 Task: Add Bonne Maman Cherry Preserves to the cart.
Action: Mouse moved to (949, 344)
Screenshot: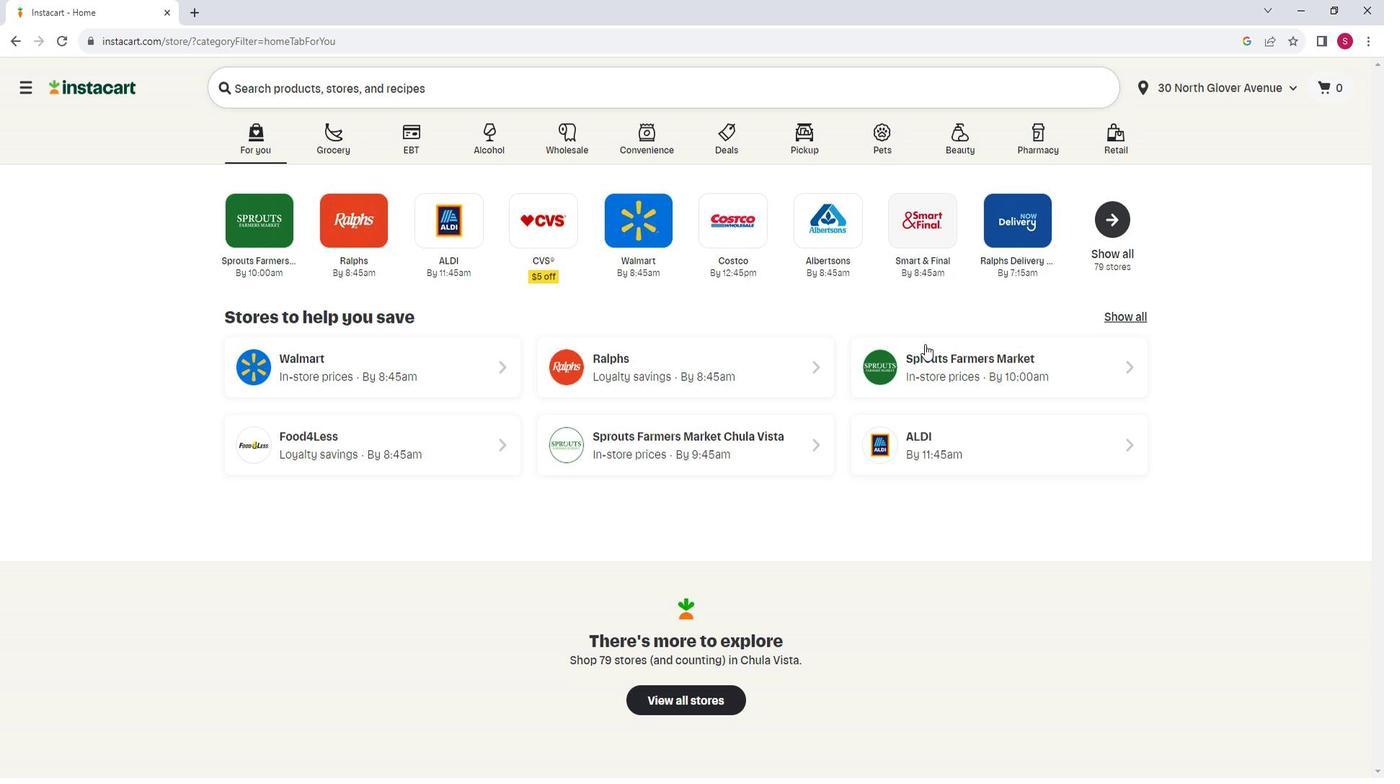 
Action: Mouse pressed left at (949, 344)
Screenshot: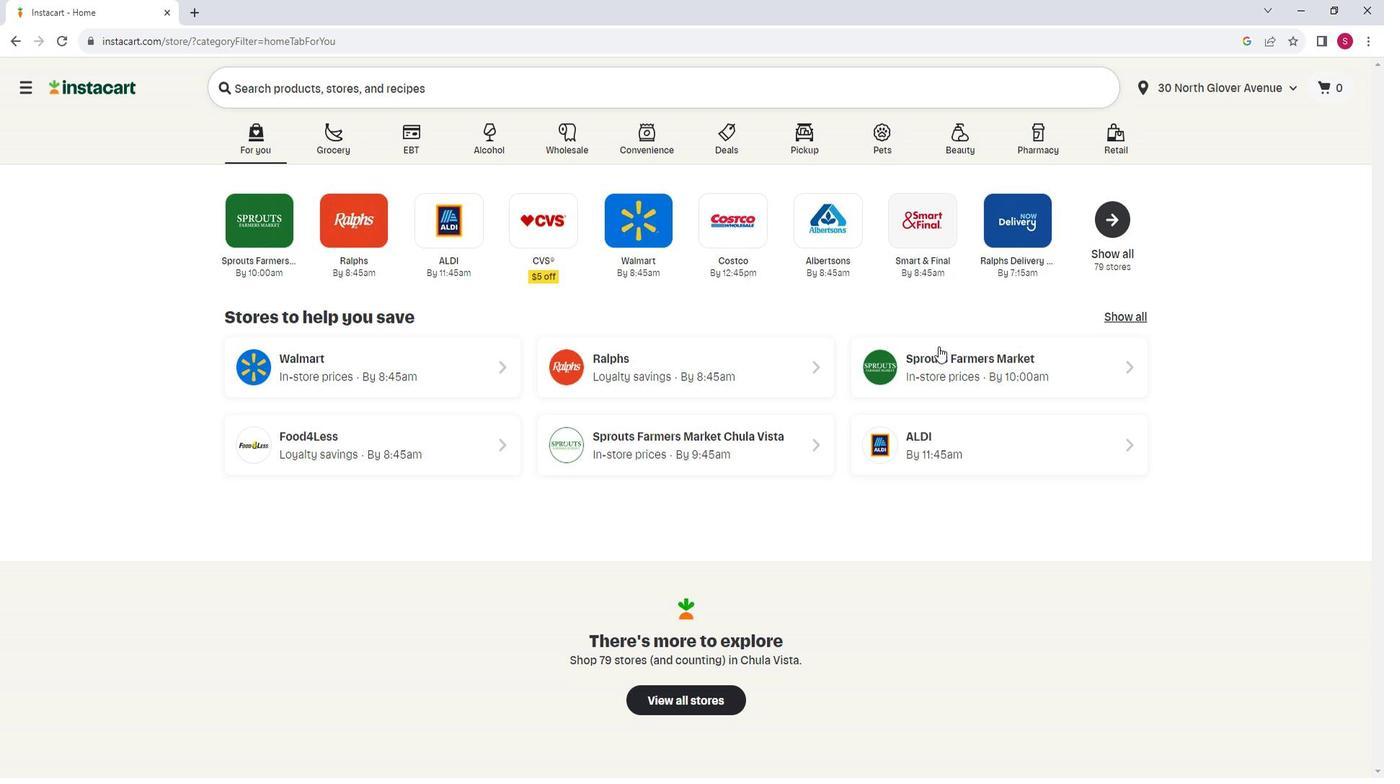 
Action: Mouse moved to (118, 462)
Screenshot: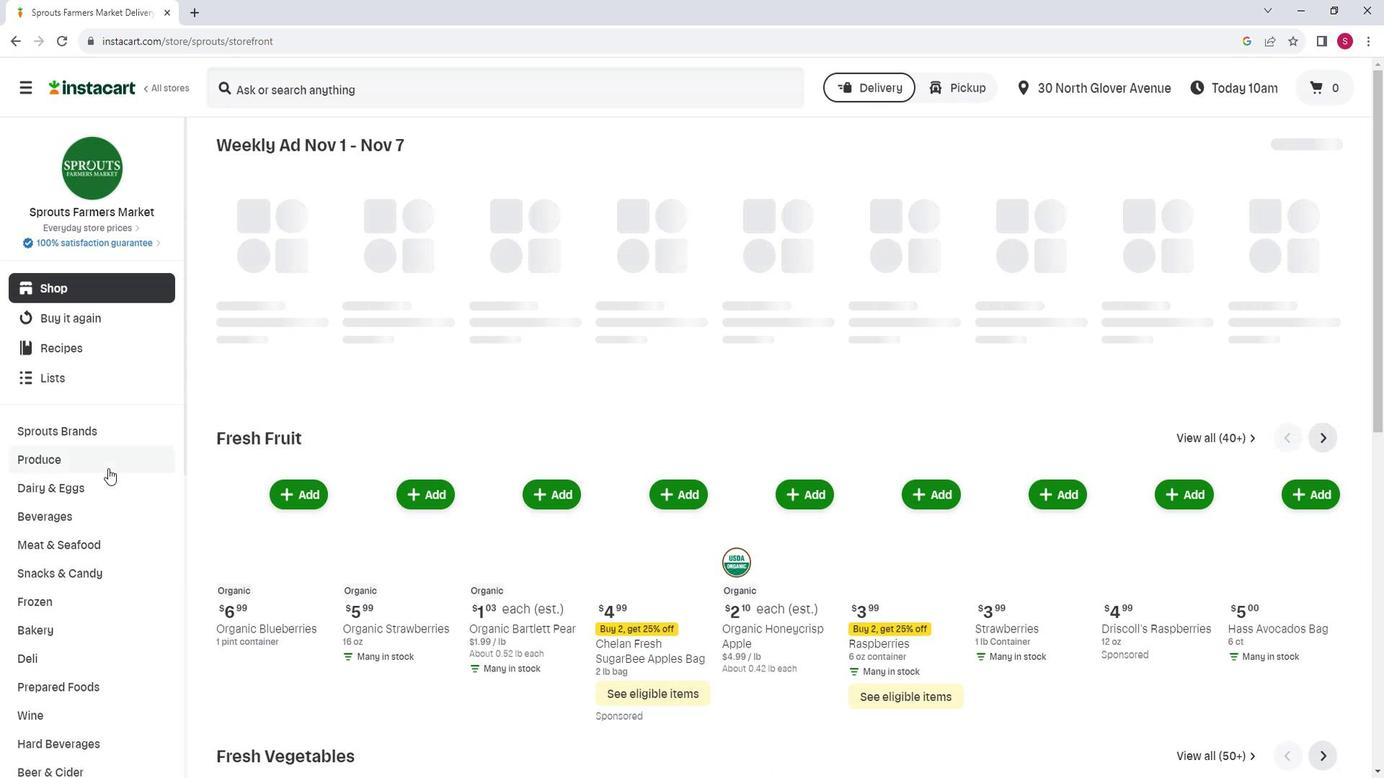 
Action: Mouse scrolled (118, 461) with delta (0, 0)
Screenshot: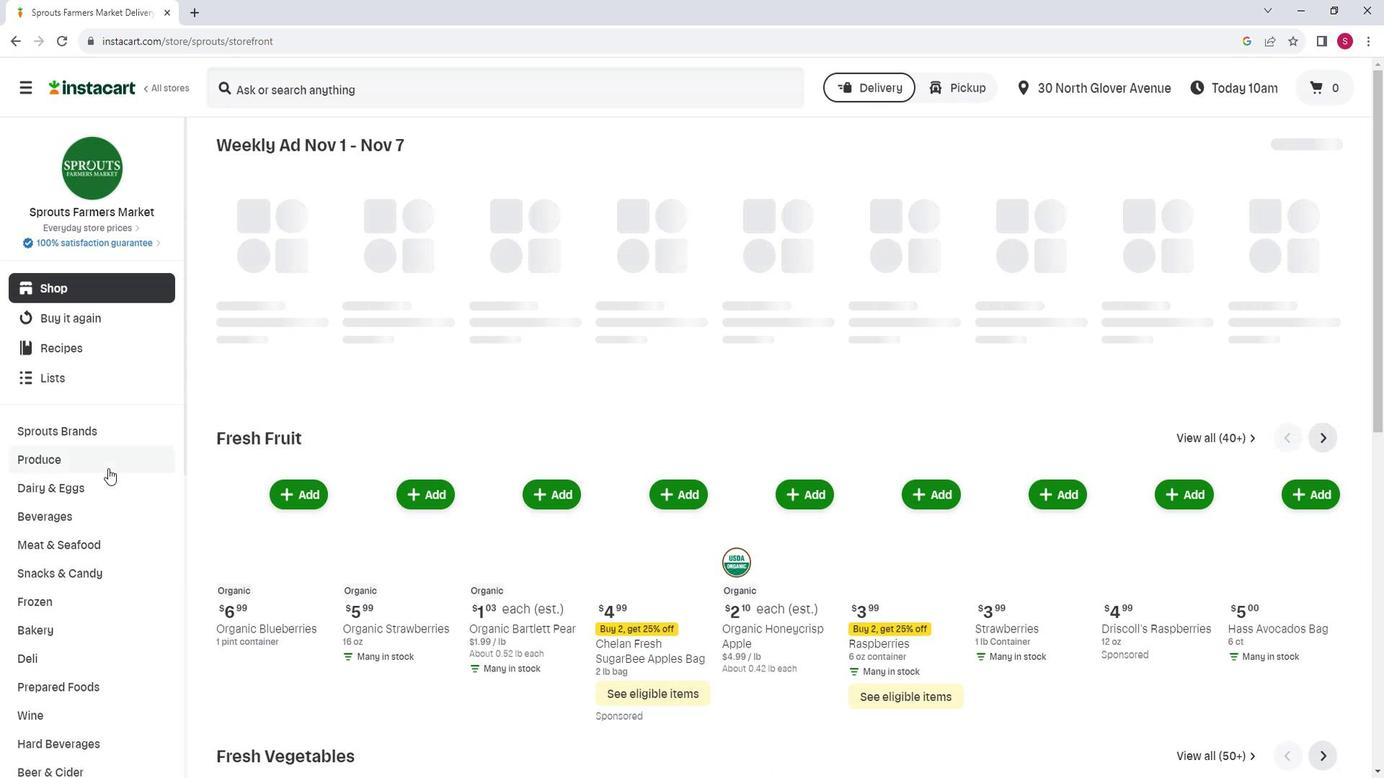 
Action: Mouse scrolled (118, 461) with delta (0, 0)
Screenshot: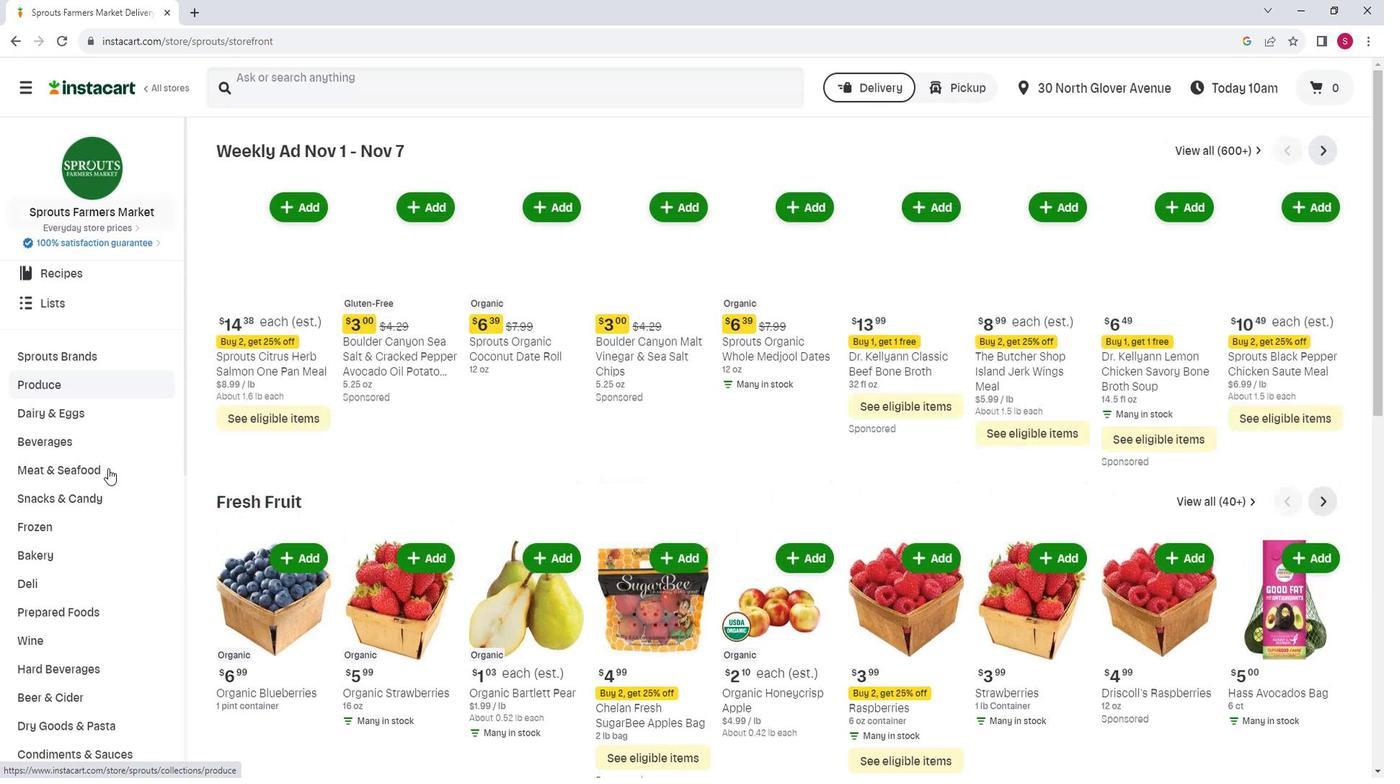 
Action: Mouse moved to (118, 462)
Screenshot: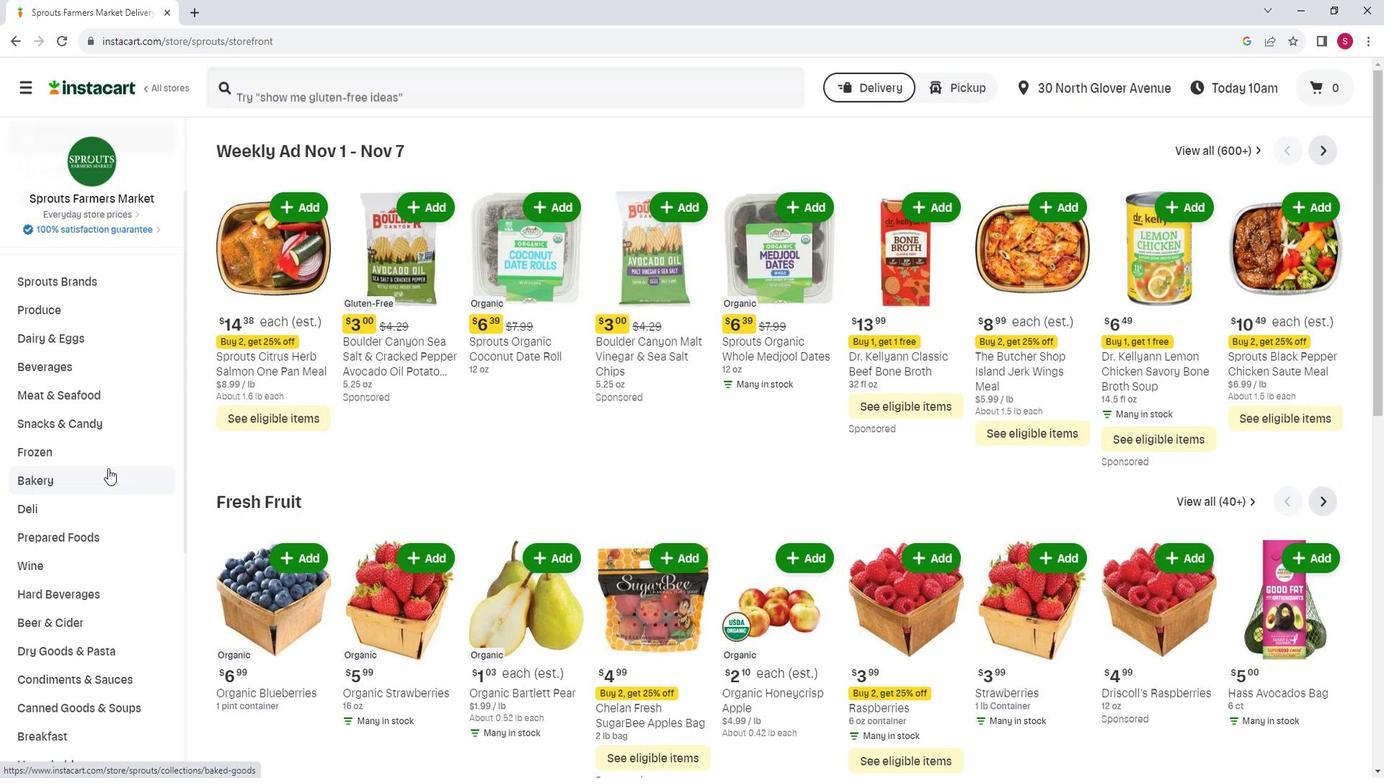 
Action: Mouse scrolled (118, 462) with delta (0, 0)
Screenshot: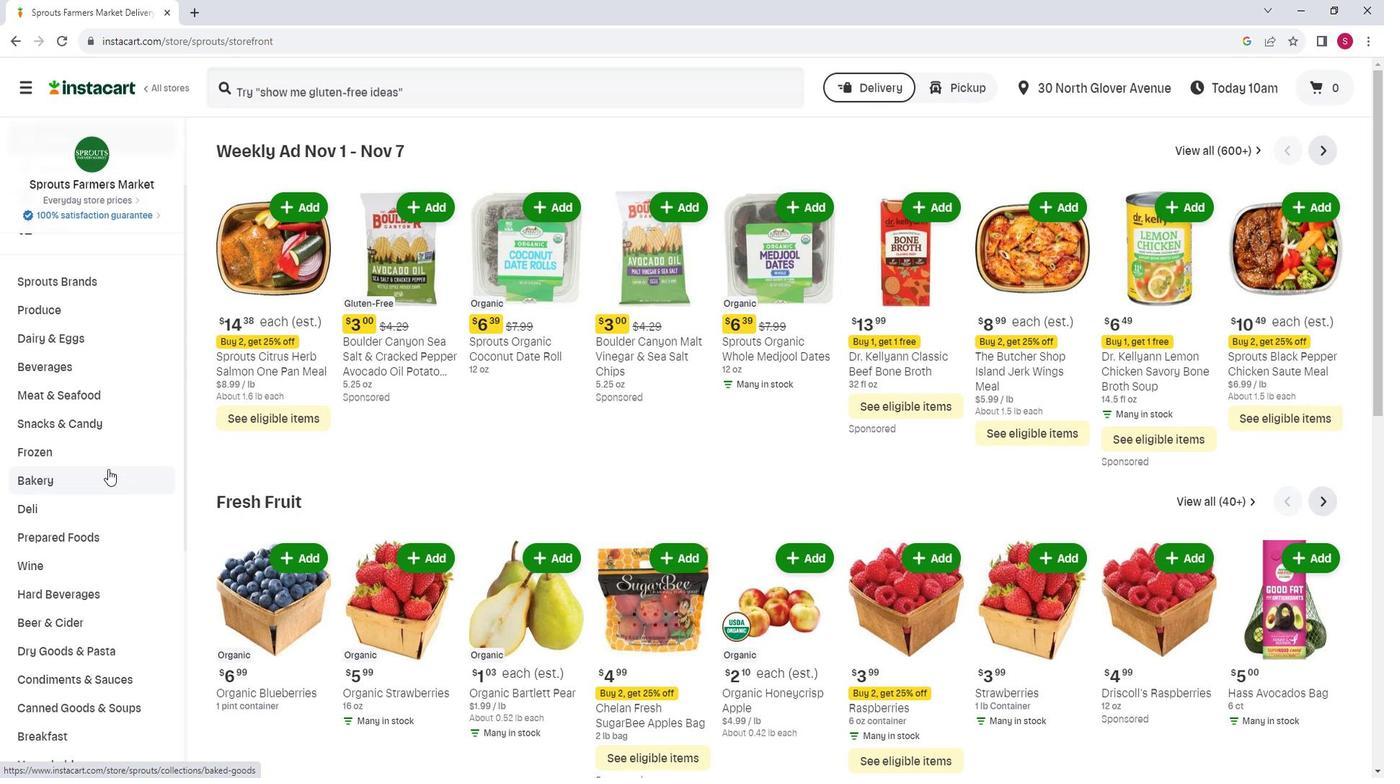 
Action: Mouse moved to (93, 642)
Screenshot: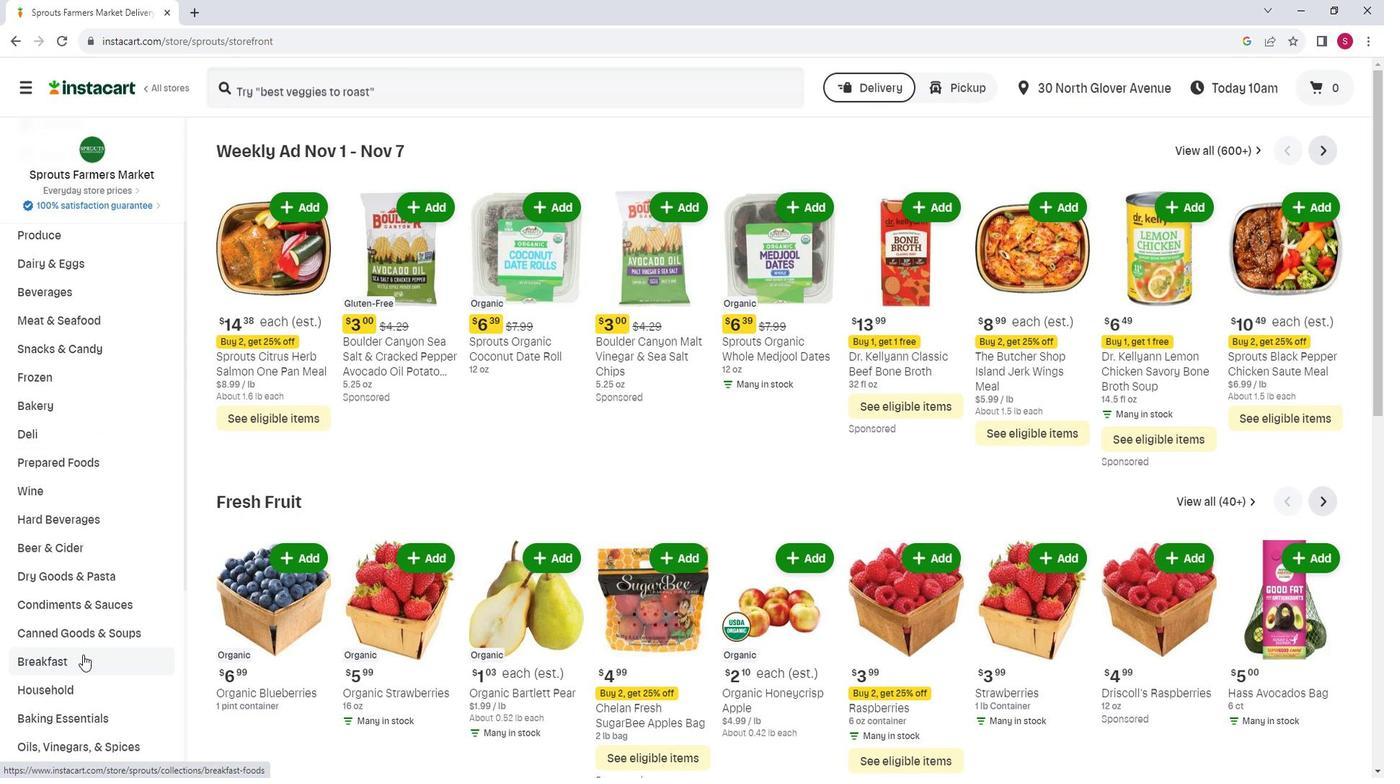 
Action: Mouse pressed left at (93, 642)
Screenshot: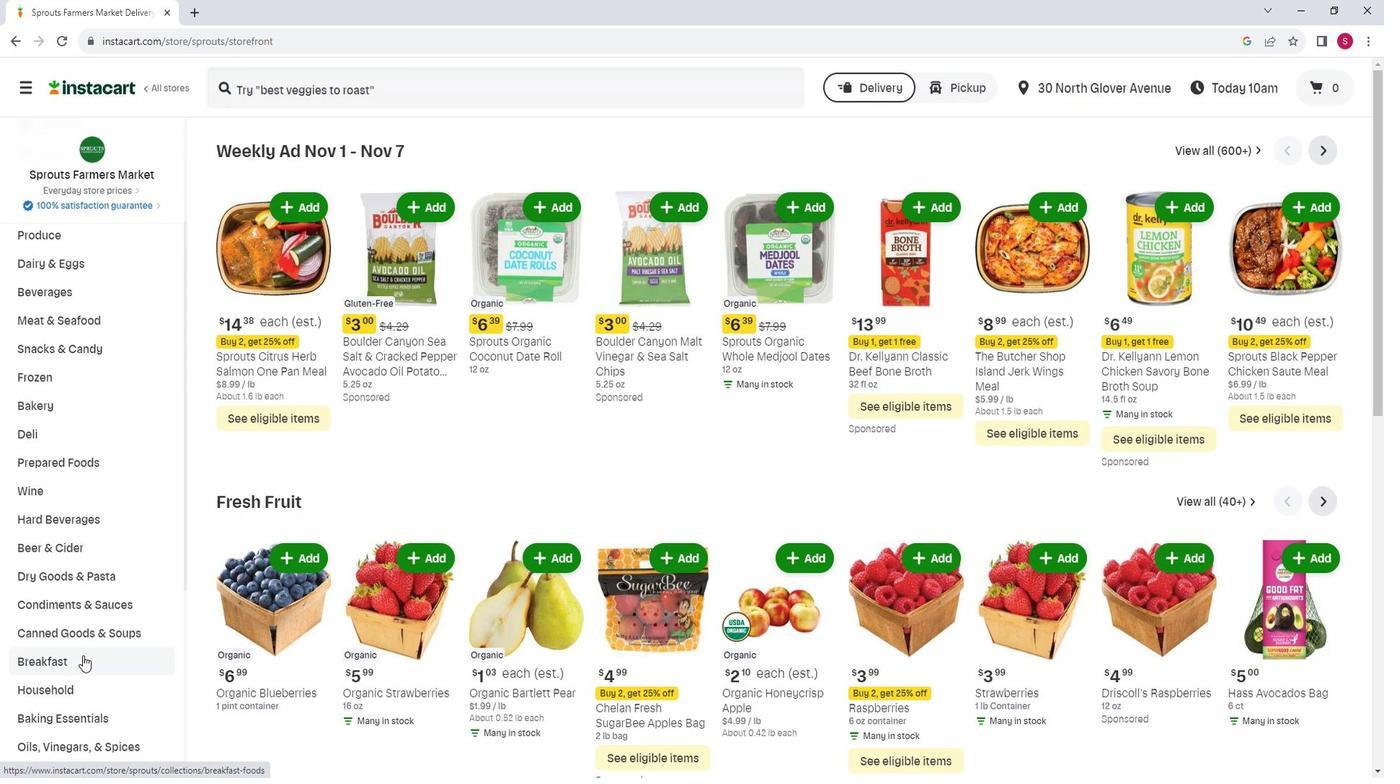
Action: Mouse moved to (899, 194)
Screenshot: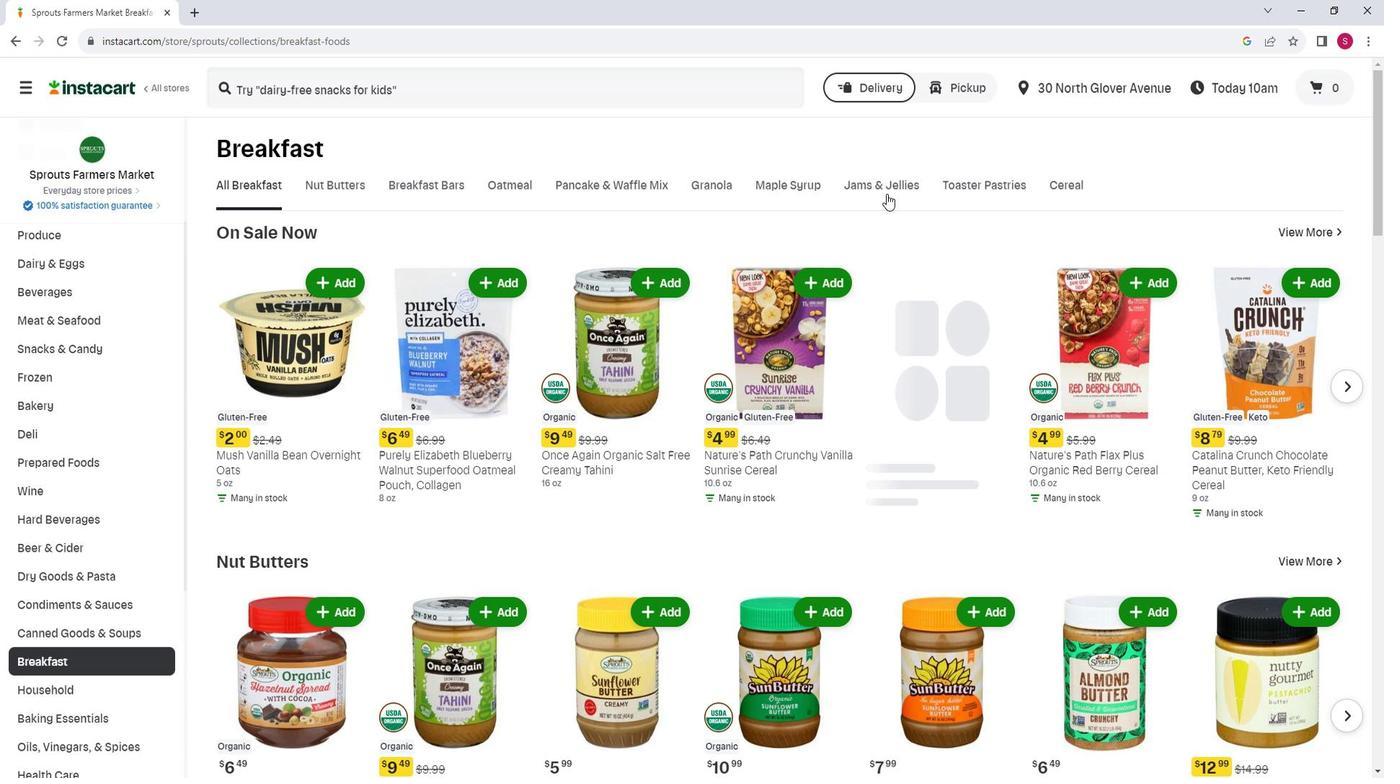 
Action: Mouse pressed left at (899, 194)
Screenshot: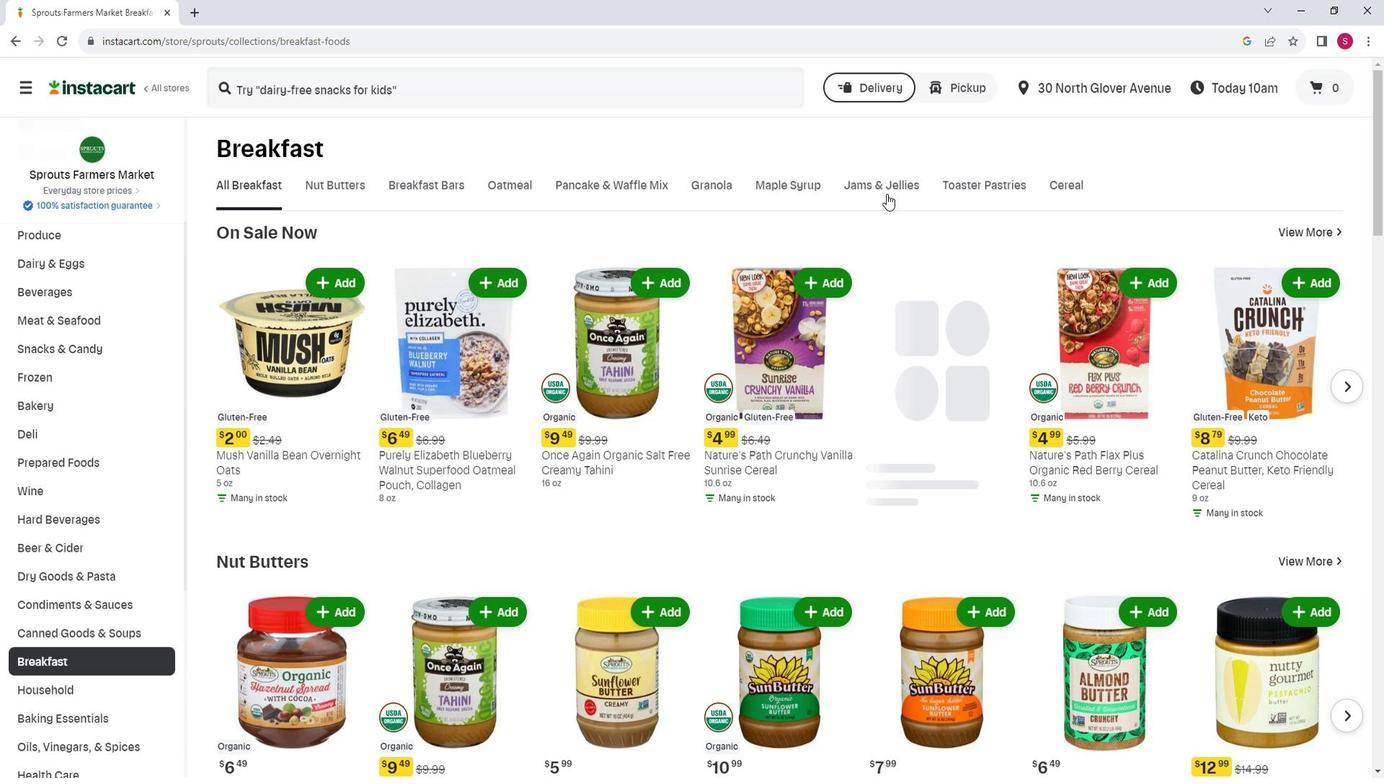 
Action: Mouse moved to (369, 257)
Screenshot: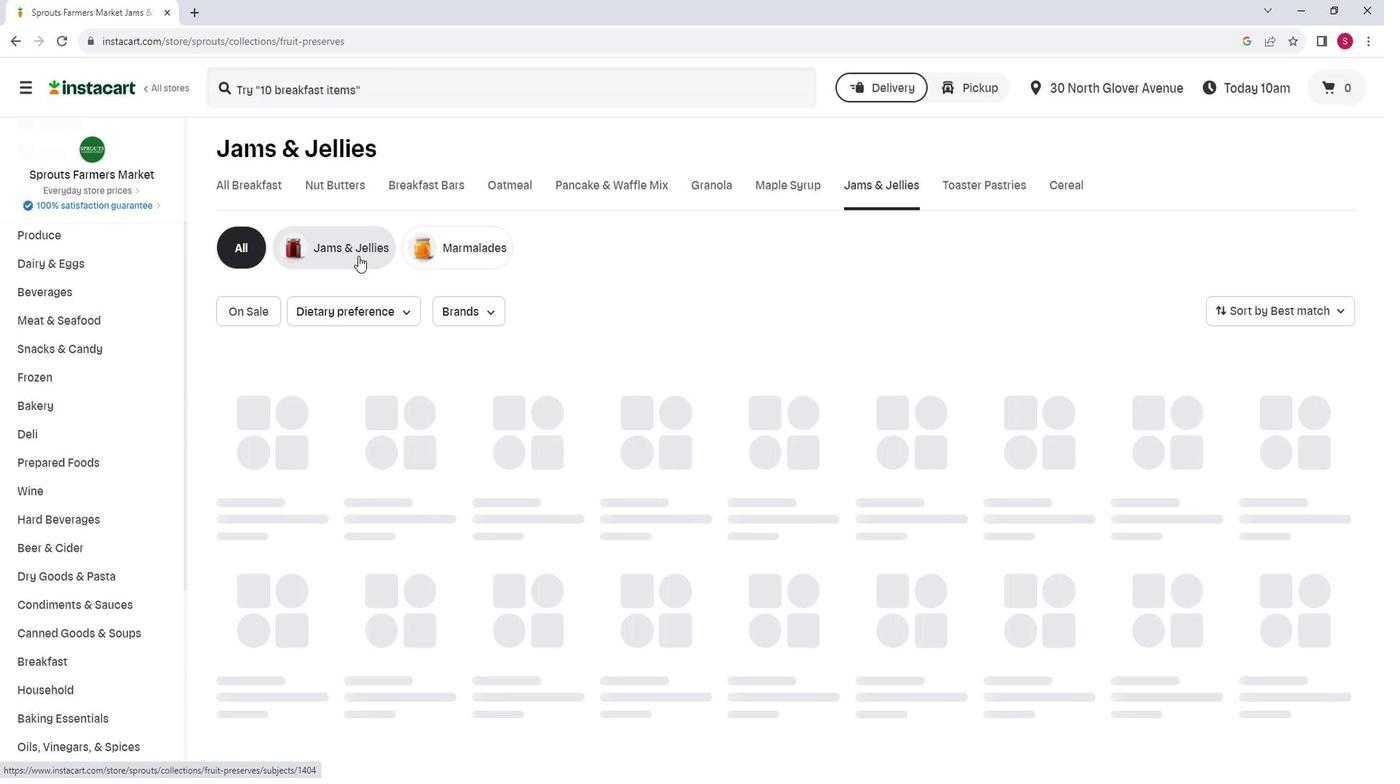 
Action: Mouse pressed left at (369, 257)
Screenshot: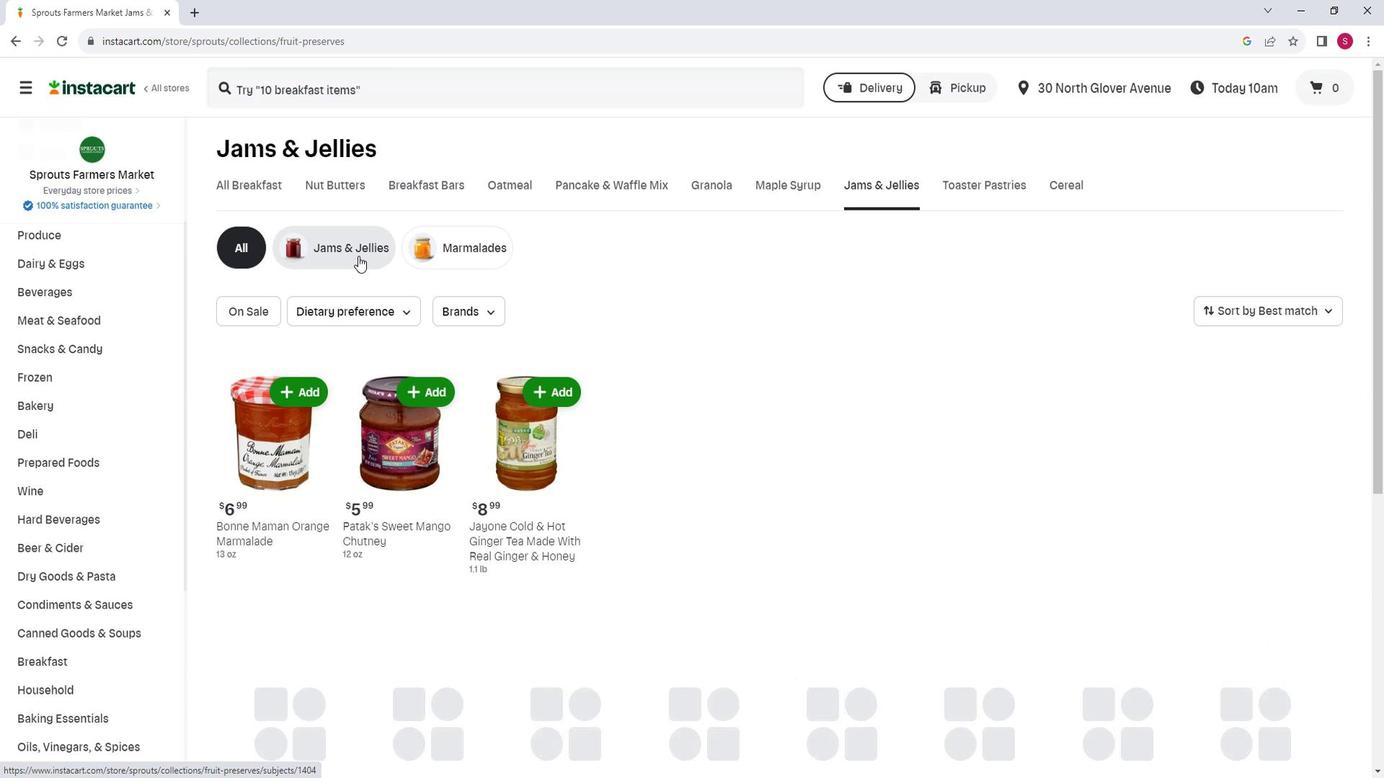 
Action: Mouse moved to (701, 283)
Screenshot: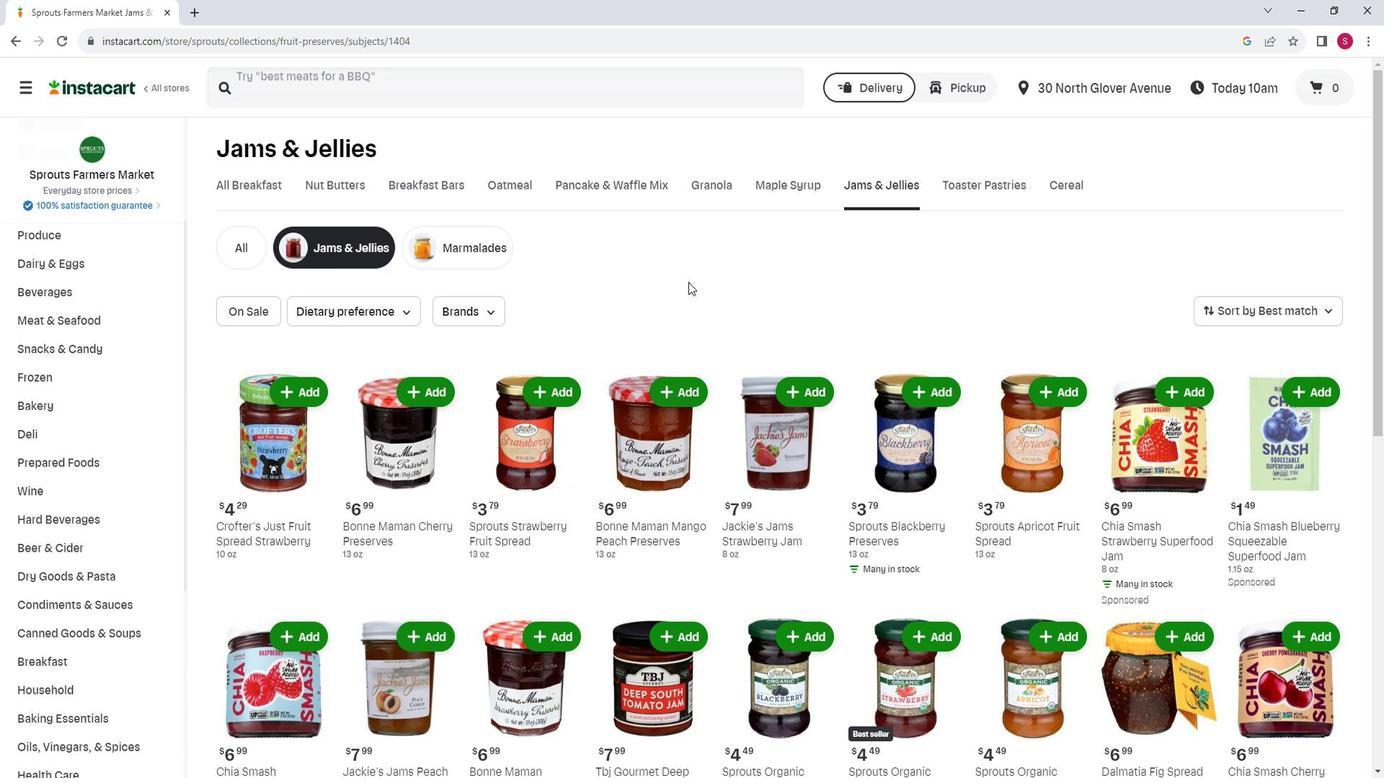 
Action: Mouse scrolled (701, 282) with delta (0, 0)
Screenshot: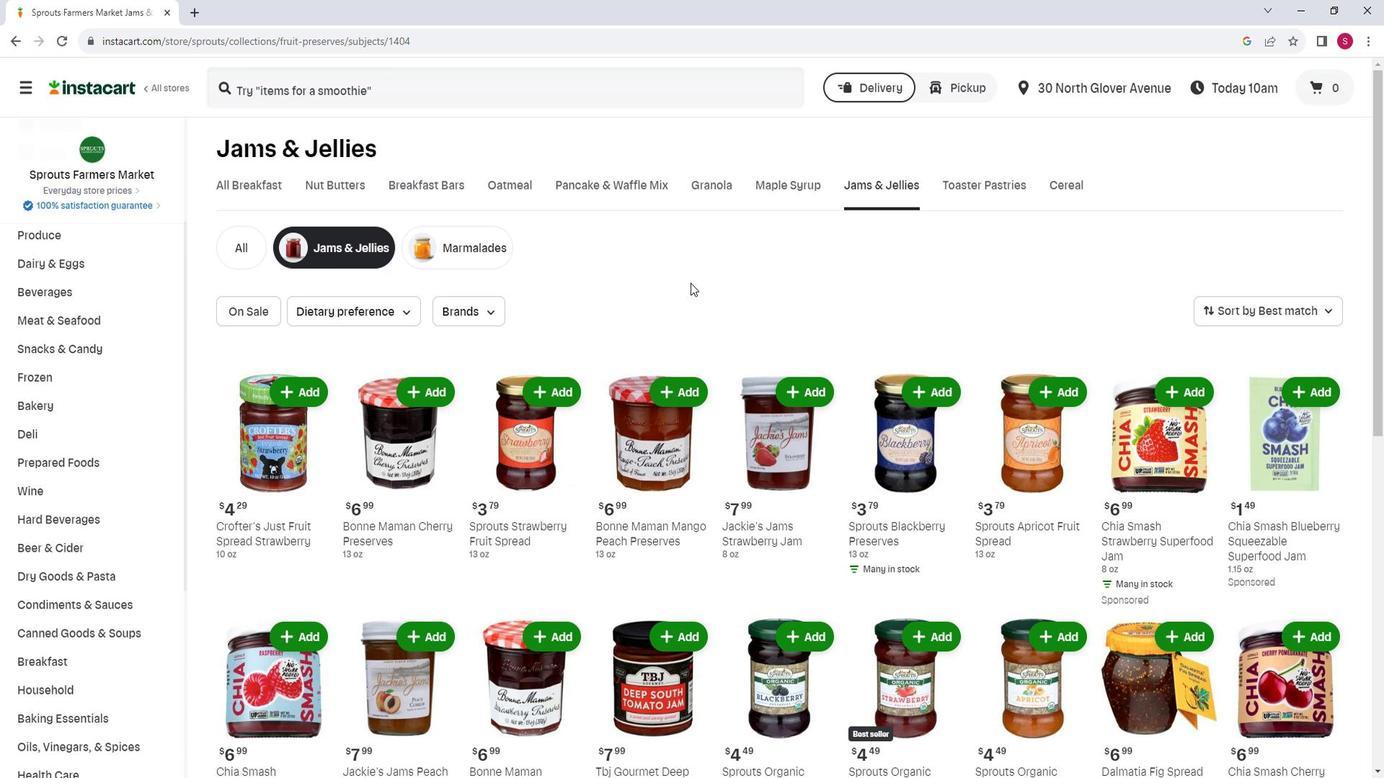 
Action: Mouse moved to (450, 310)
Screenshot: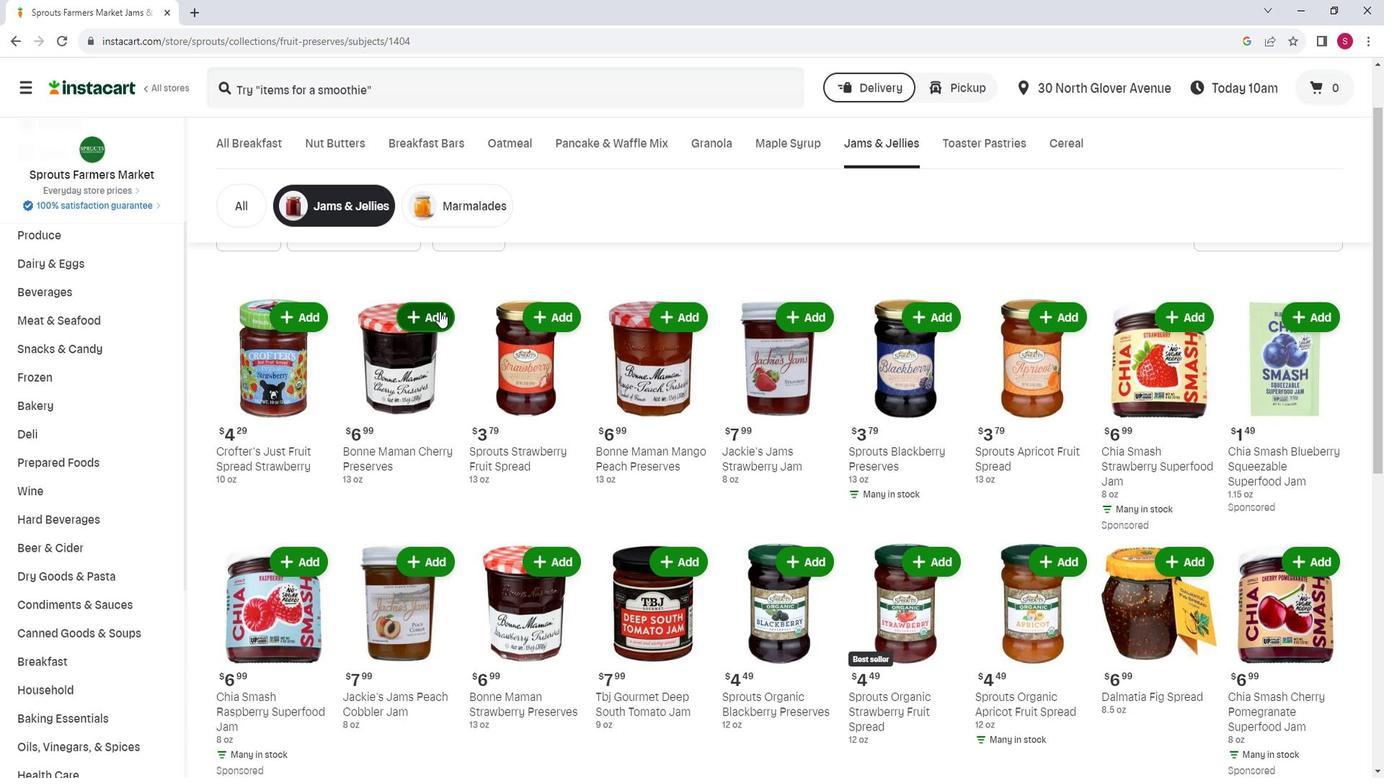 
Action: Mouse pressed left at (450, 310)
Screenshot: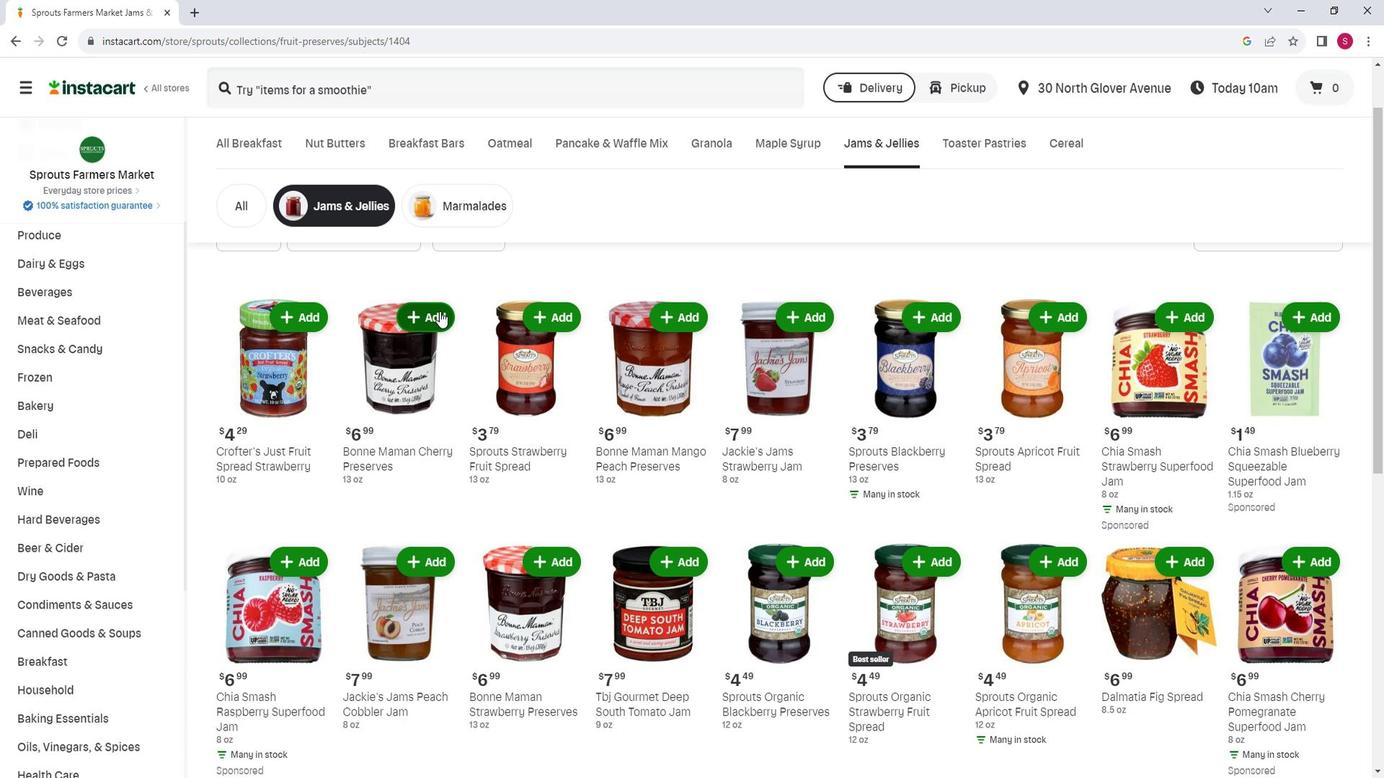 
Action: Mouse moved to (462, 287)
Screenshot: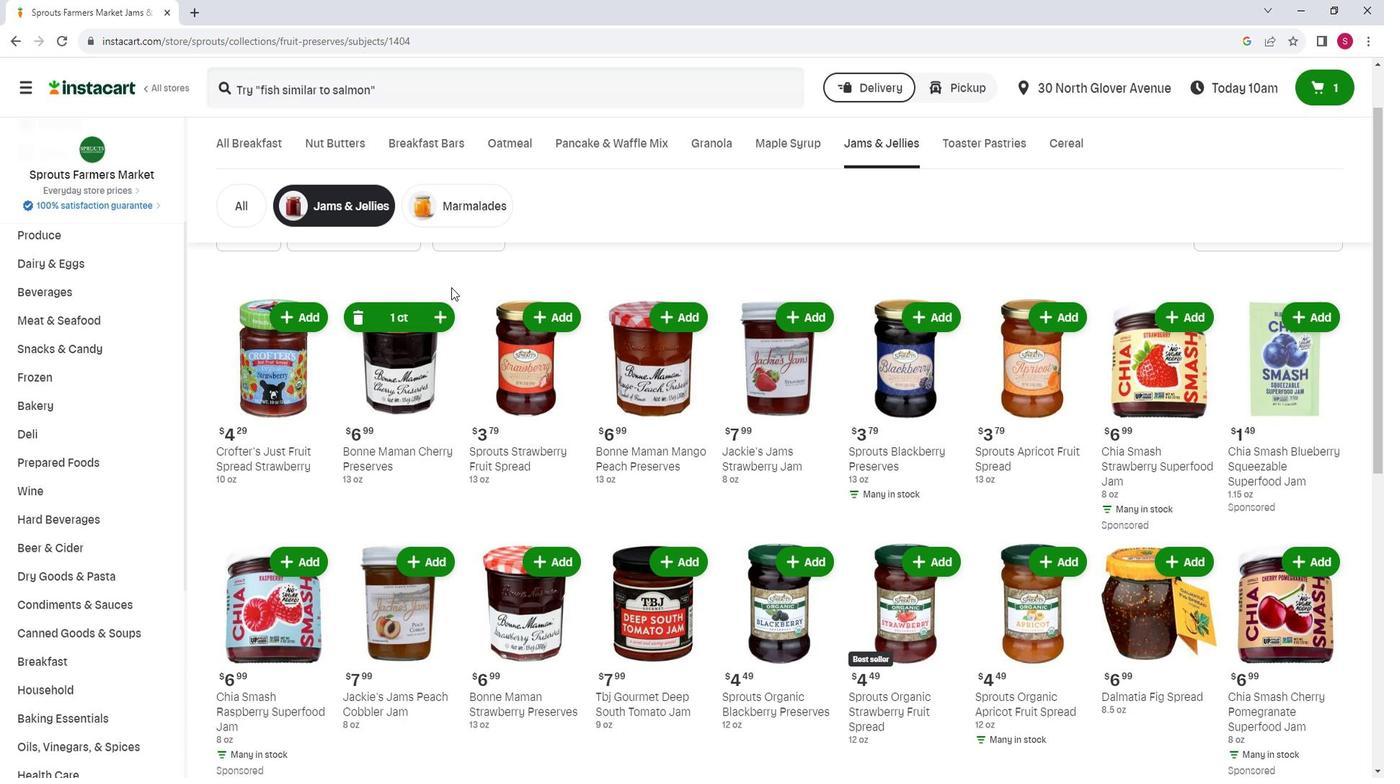 
